 Task: visit on peoples page and checked how many employees works in ExxonMobil
Action: Mouse moved to (578, 77)
Screenshot: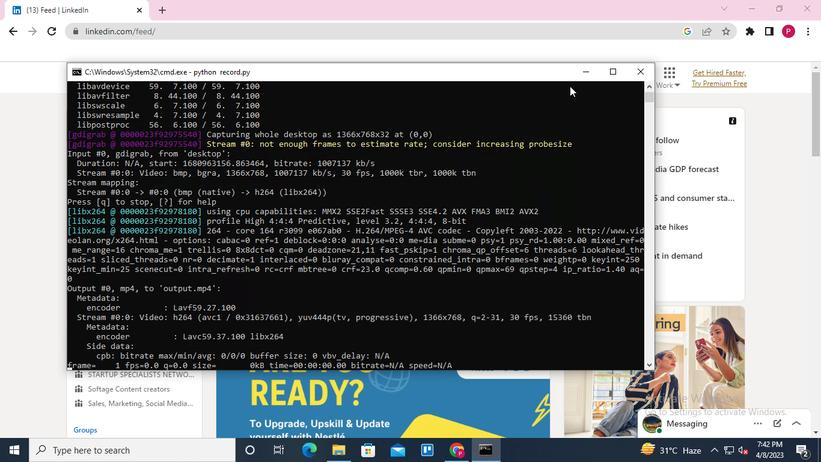 
Action: Mouse pressed left at (578, 77)
Screenshot: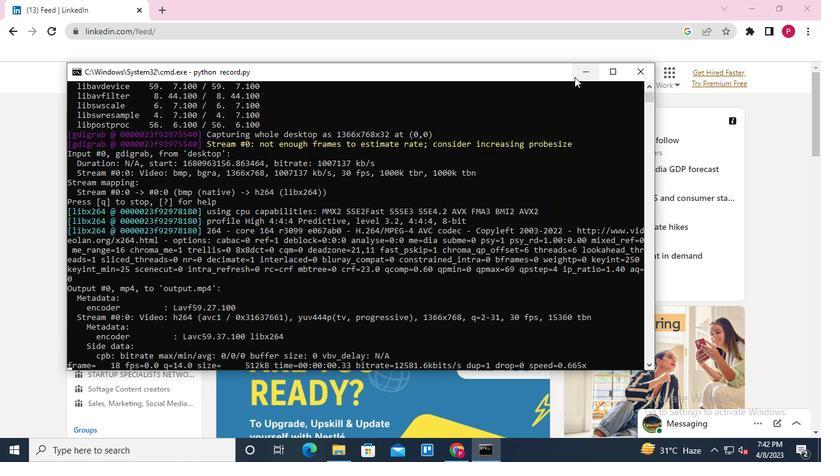 
Action: Mouse moved to (159, 74)
Screenshot: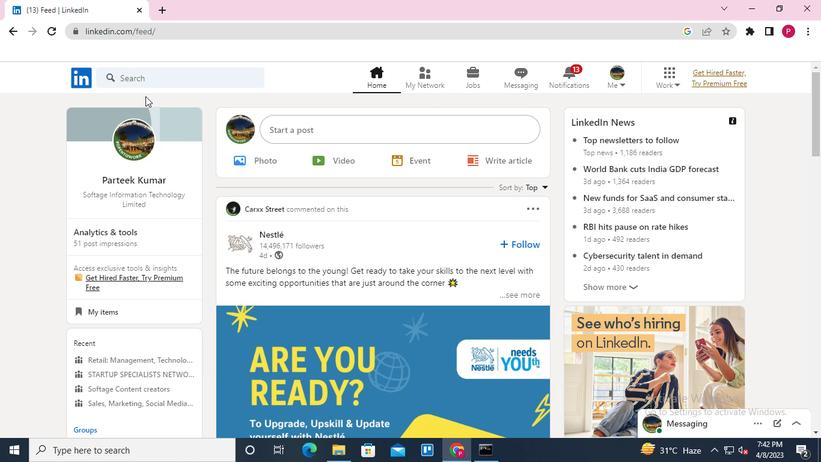
Action: Mouse pressed left at (159, 74)
Screenshot: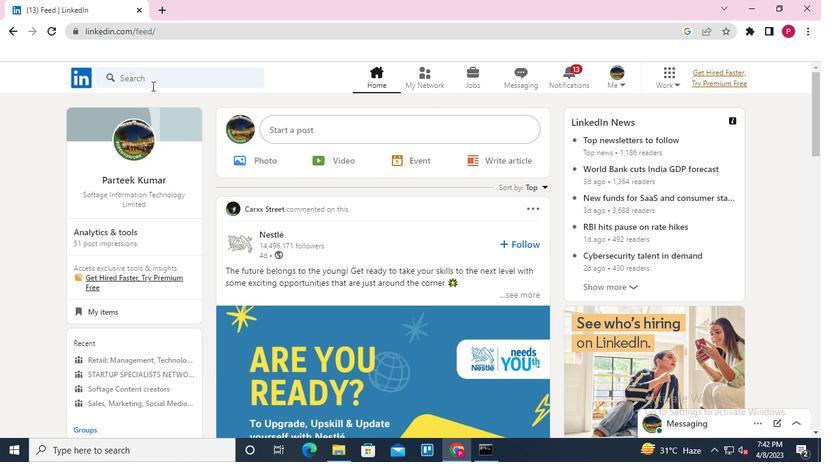 
Action: Mouse moved to (129, 139)
Screenshot: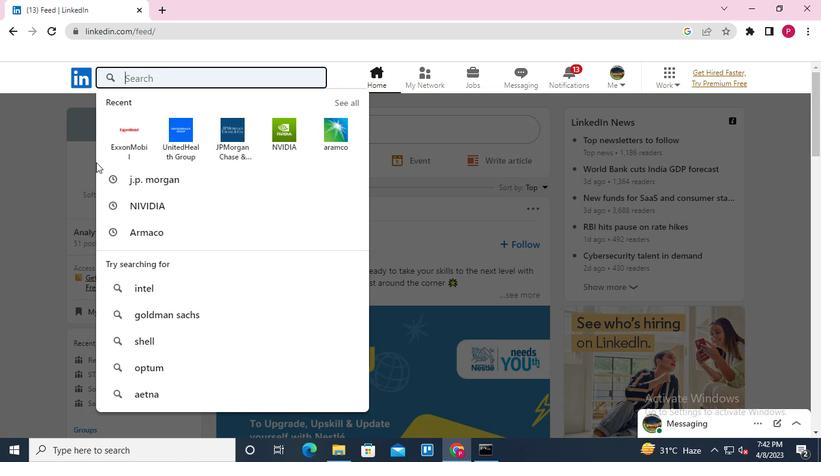 
Action: Mouse pressed left at (129, 139)
Screenshot: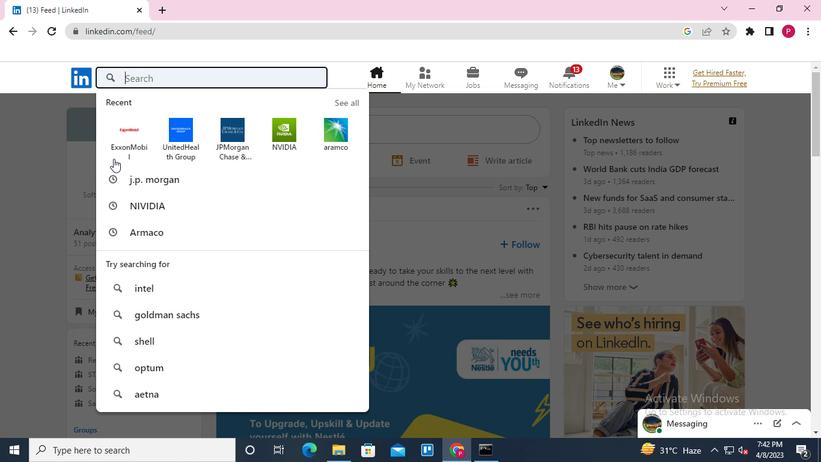 
Action: Mouse moved to (350, 140)
Screenshot: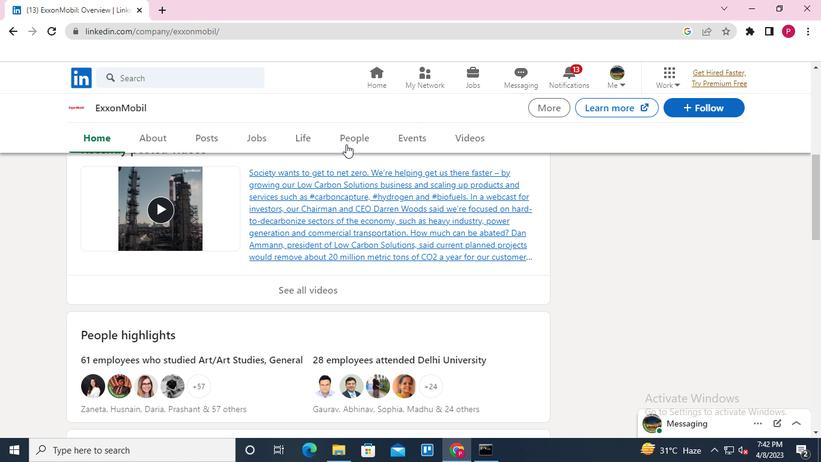 
Action: Mouse pressed left at (350, 140)
Screenshot: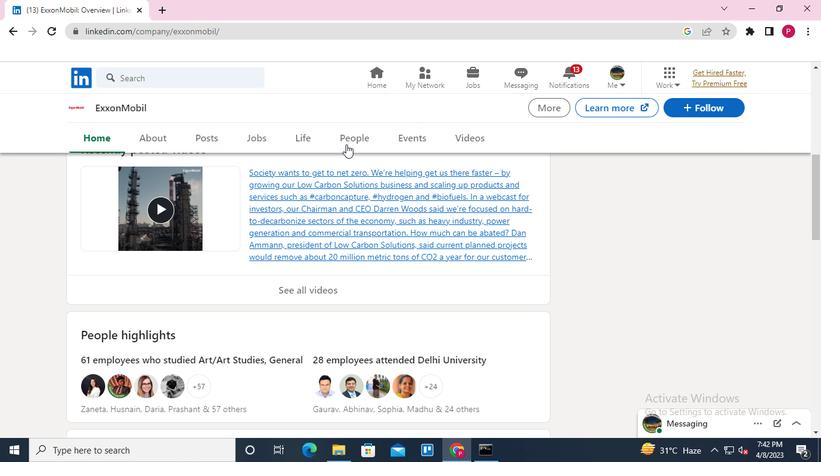 
Action: Mouse moved to (184, 219)
Screenshot: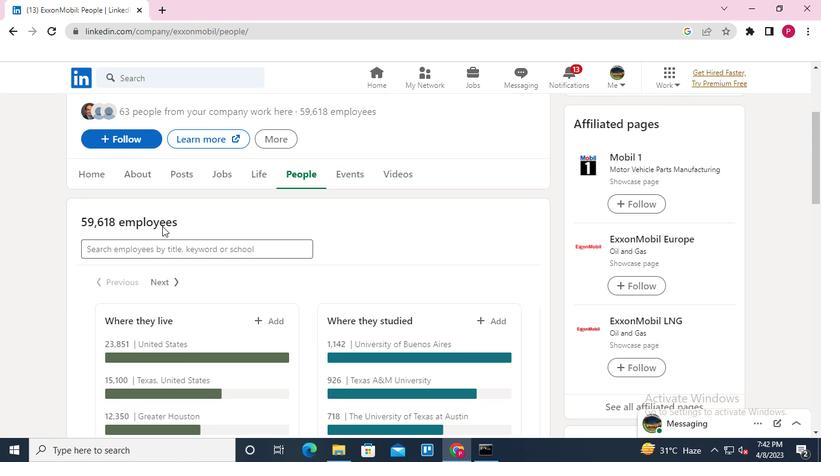 
Action: Mouse pressed left at (184, 219)
Screenshot: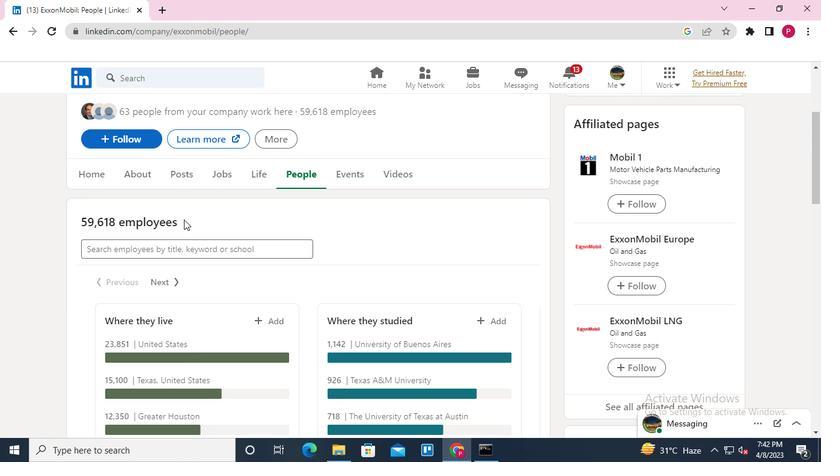 
Action: Mouse moved to (171, 222)
Screenshot: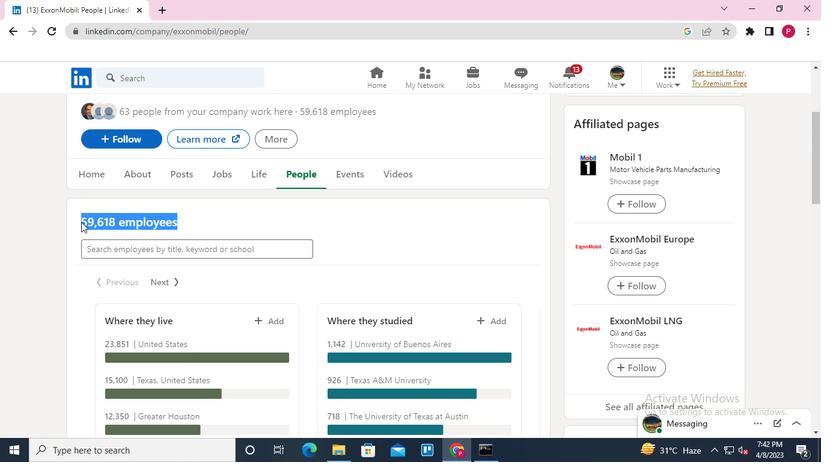 
Action: Keyboard Key.alt_l
Screenshot: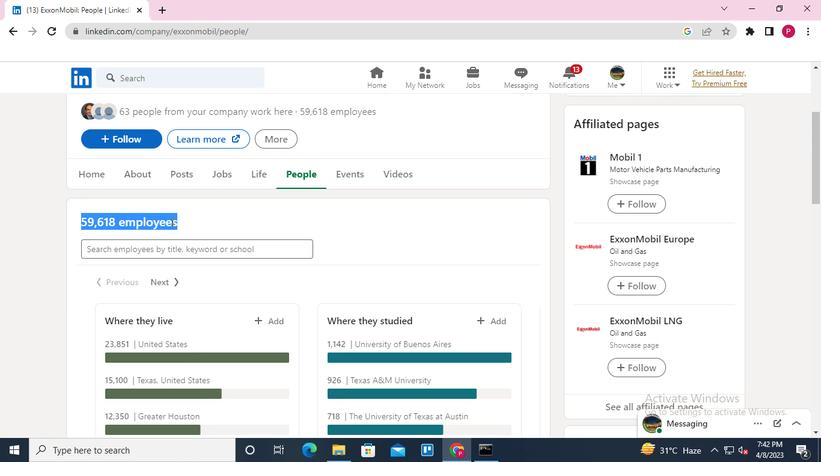
Action: Keyboard Key.tab
Screenshot: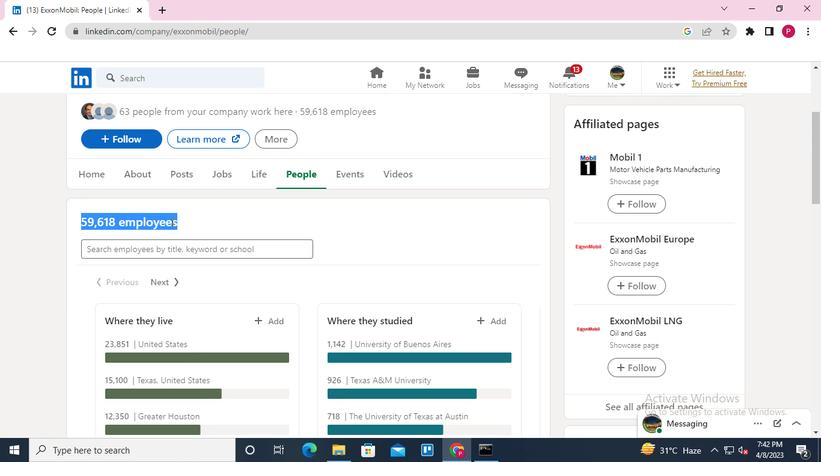 
Action: Mouse moved to (628, 74)
Screenshot: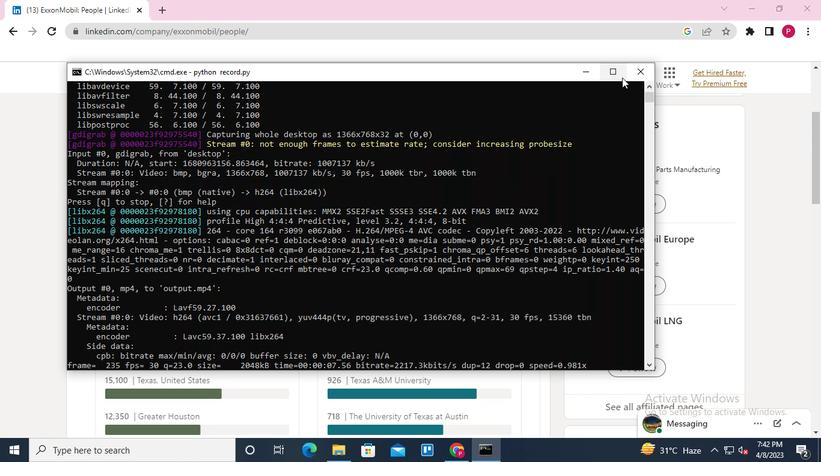 
Action: Mouse pressed left at (628, 74)
Screenshot: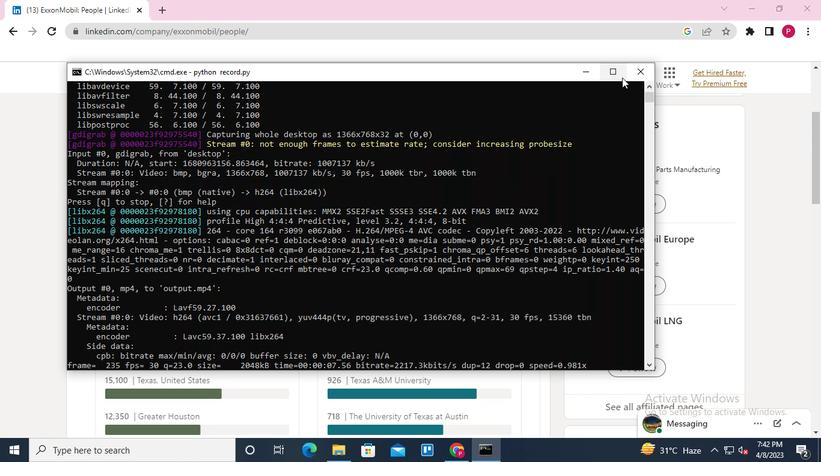 
